 Task: Add Sprouts 100% Angus Grass-Fed Beef for Stew to the cart.
Action: Mouse moved to (20, 130)
Screenshot: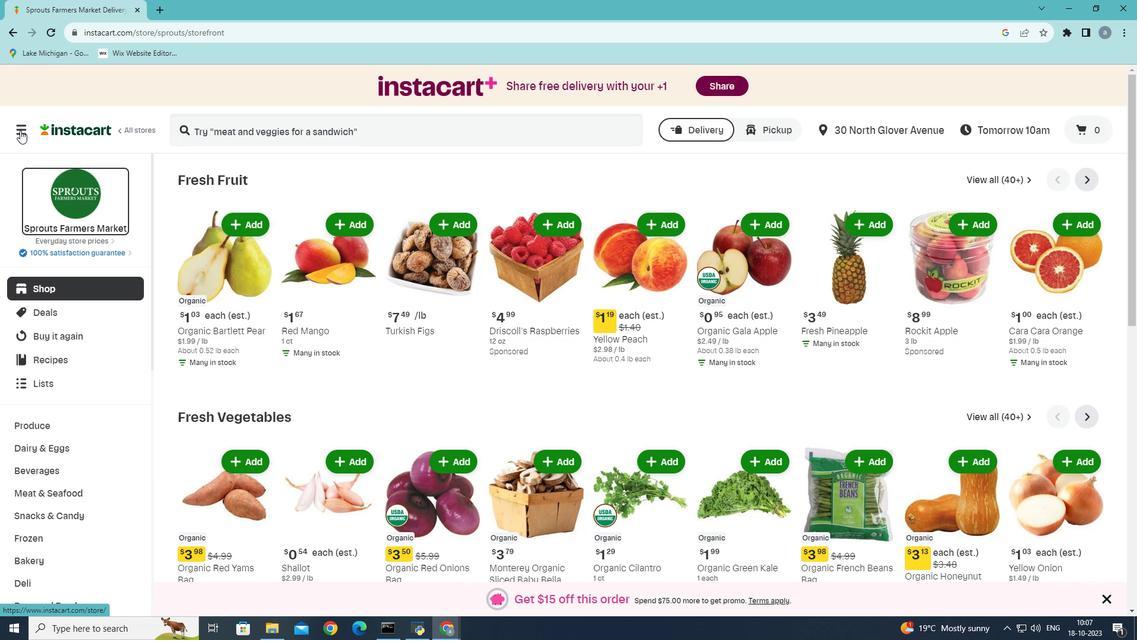 
Action: Mouse pressed left at (20, 130)
Screenshot: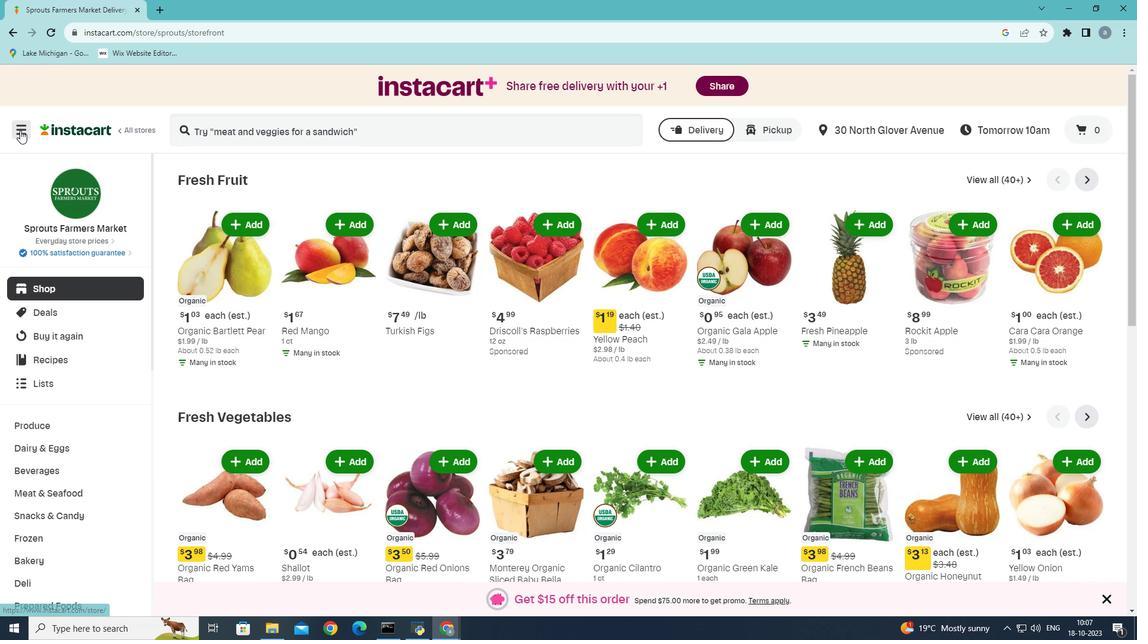 
Action: Mouse moved to (52, 343)
Screenshot: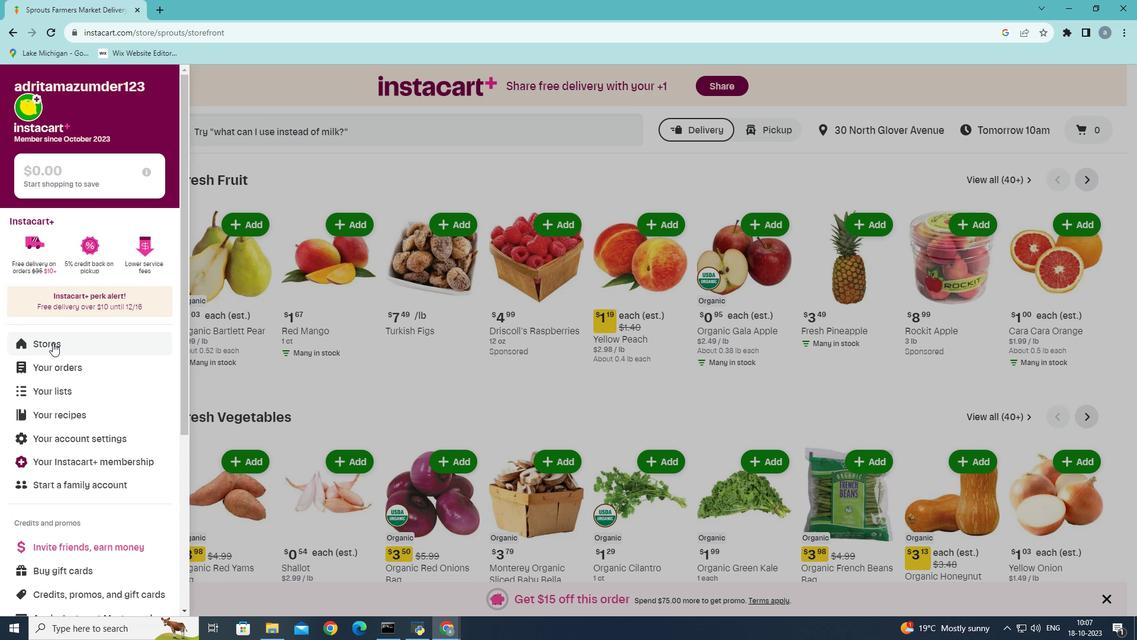 
Action: Mouse pressed left at (52, 343)
Screenshot: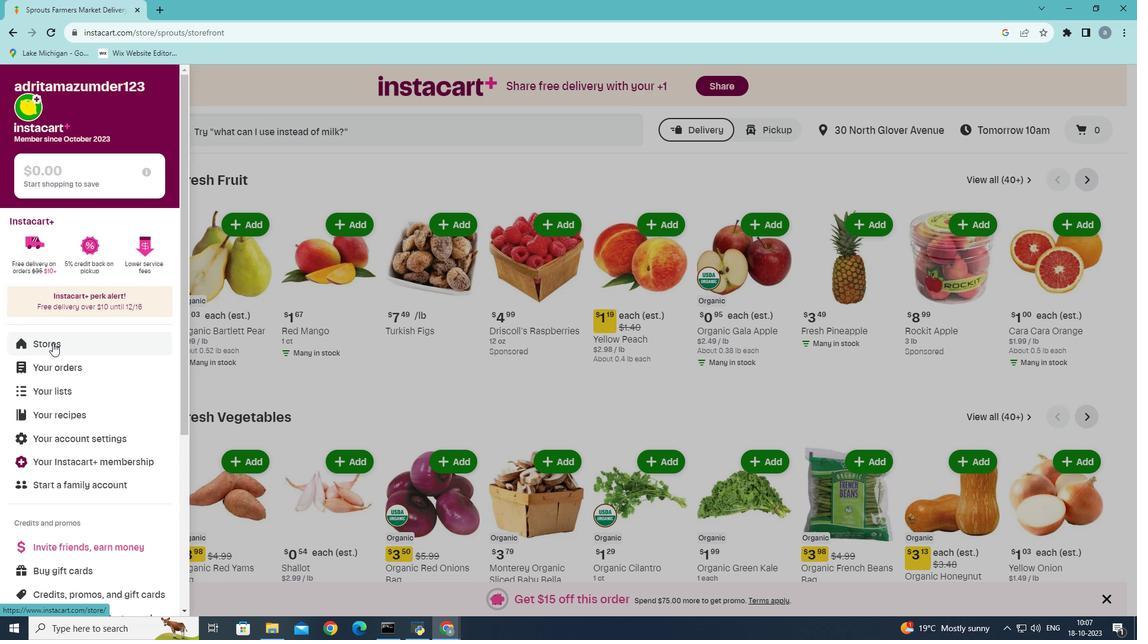
Action: Mouse moved to (281, 127)
Screenshot: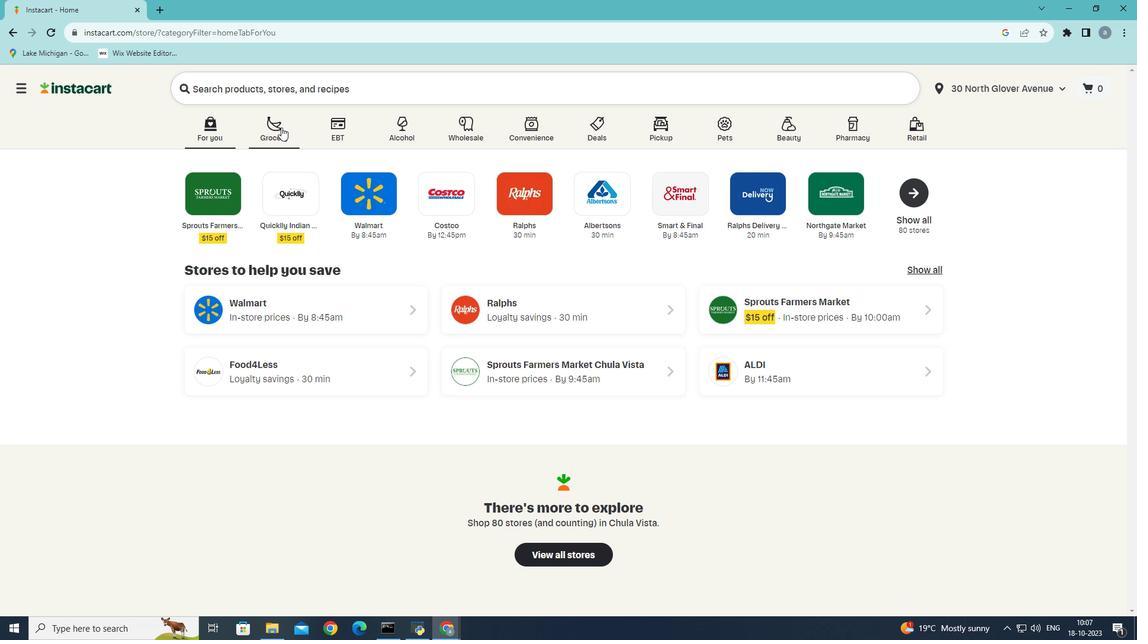 
Action: Mouse pressed left at (281, 127)
Screenshot: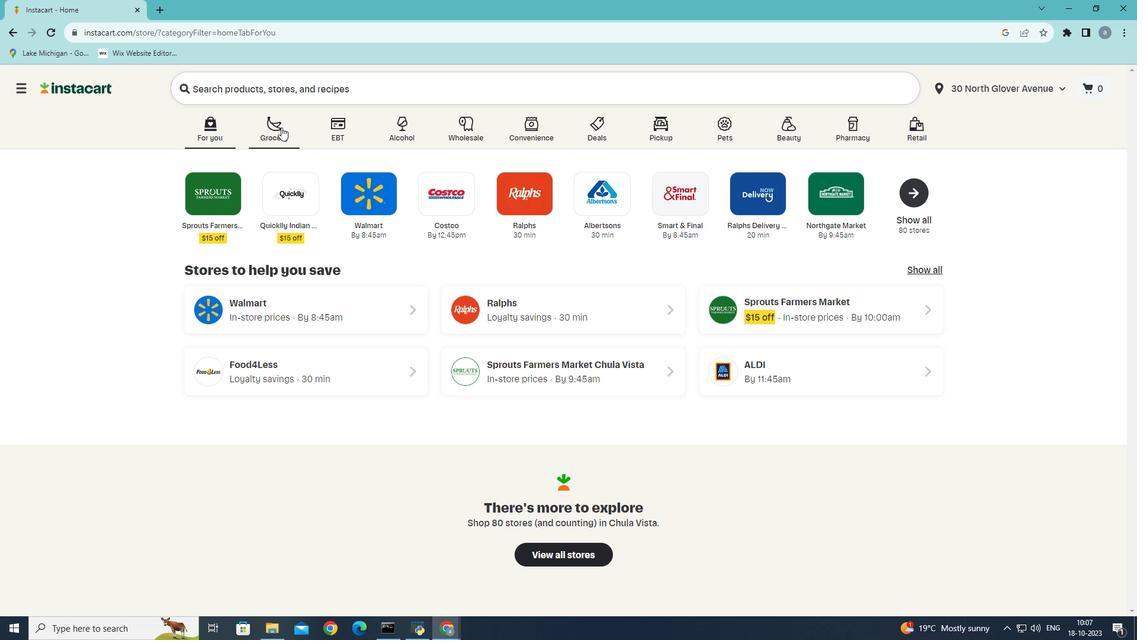 
Action: Mouse moved to (301, 346)
Screenshot: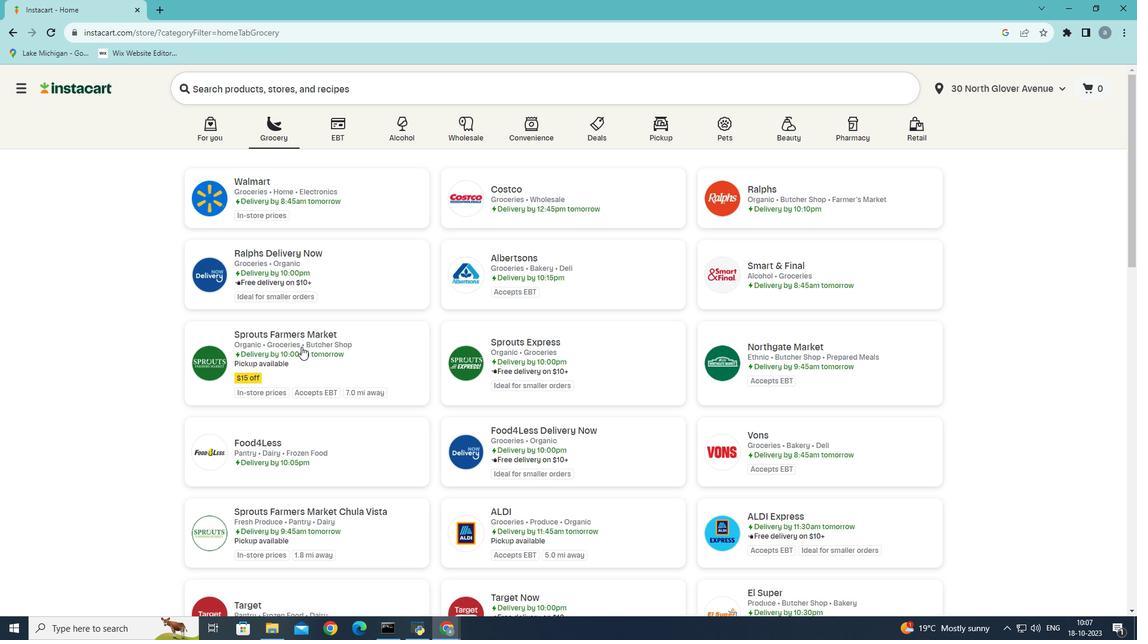 
Action: Mouse pressed left at (301, 346)
Screenshot: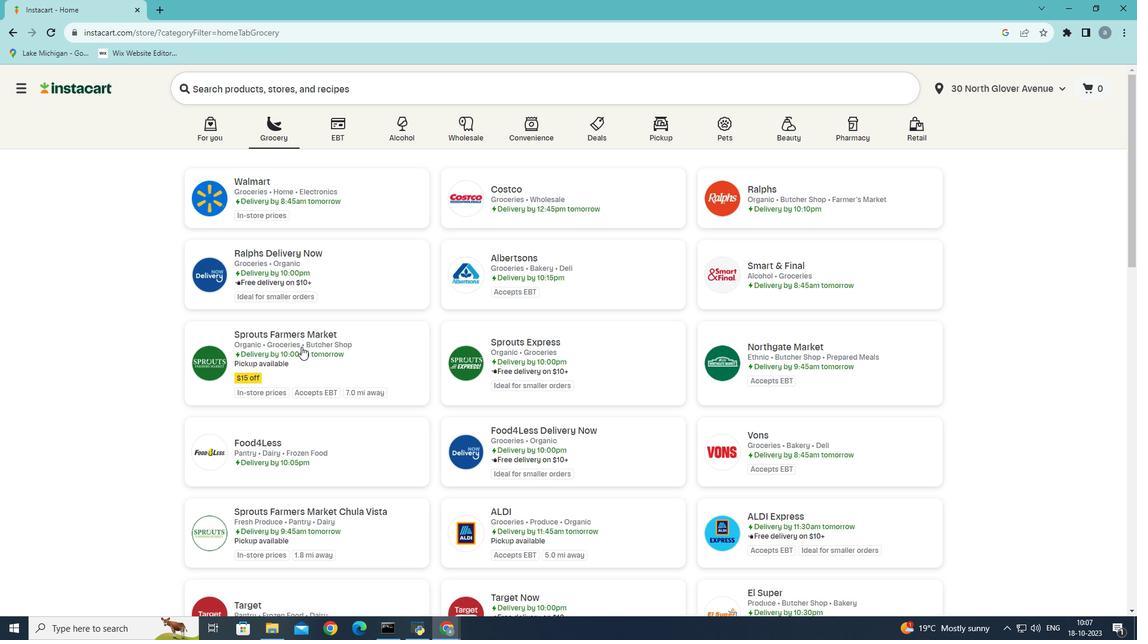 
Action: Mouse moved to (53, 492)
Screenshot: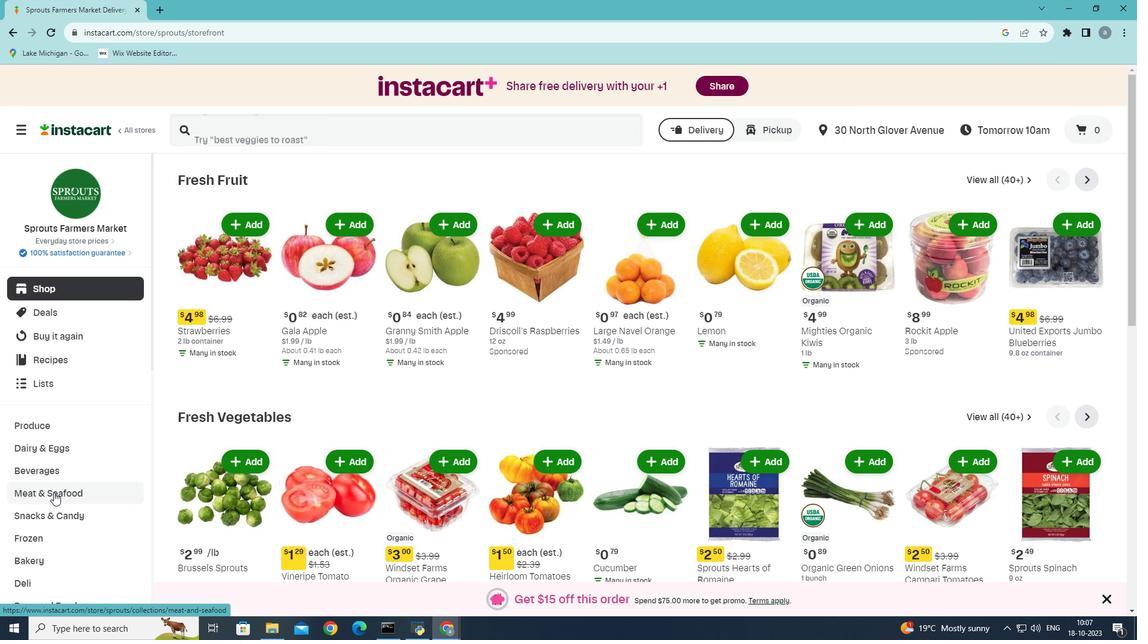 
Action: Mouse pressed left at (53, 492)
Screenshot: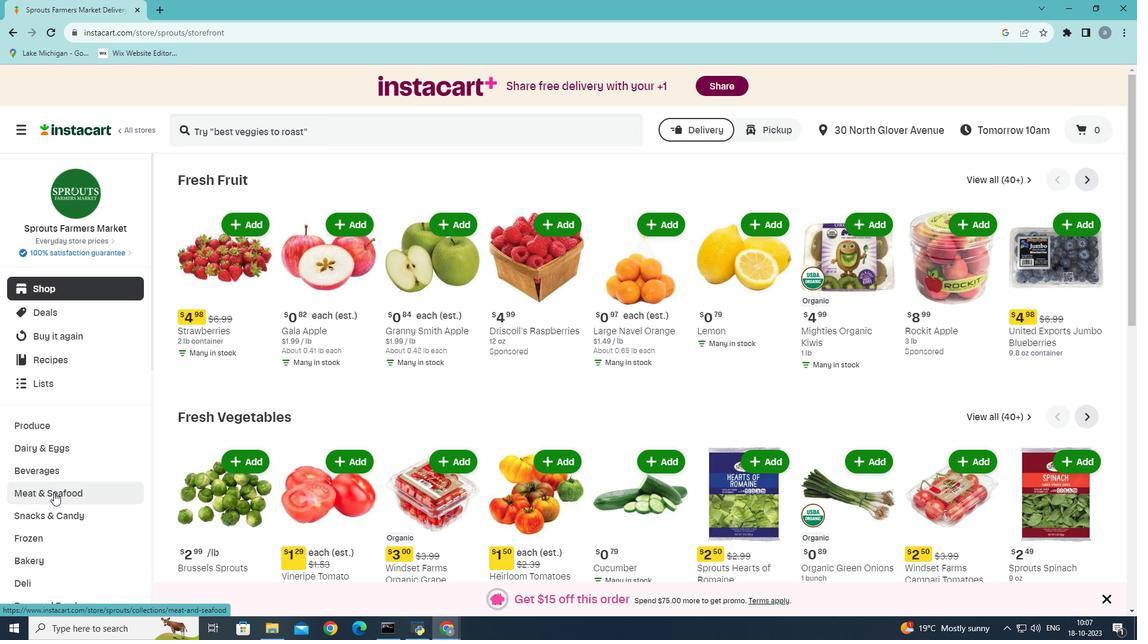 
Action: Mouse moved to (352, 209)
Screenshot: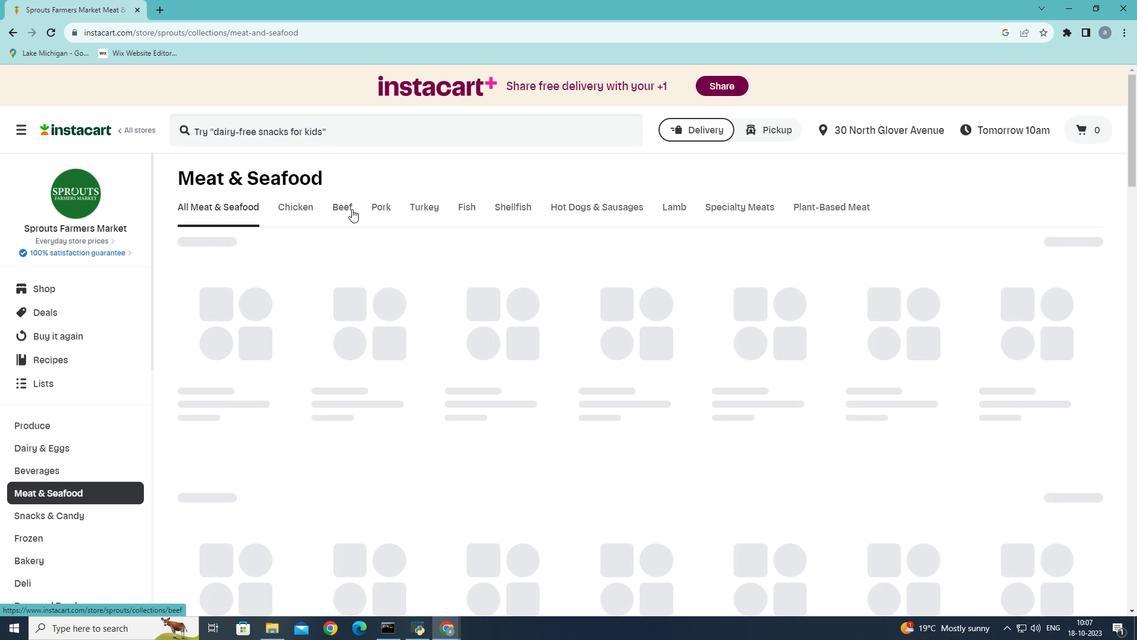 
Action: Mouse pressed left at (352, 209)
Screenshot: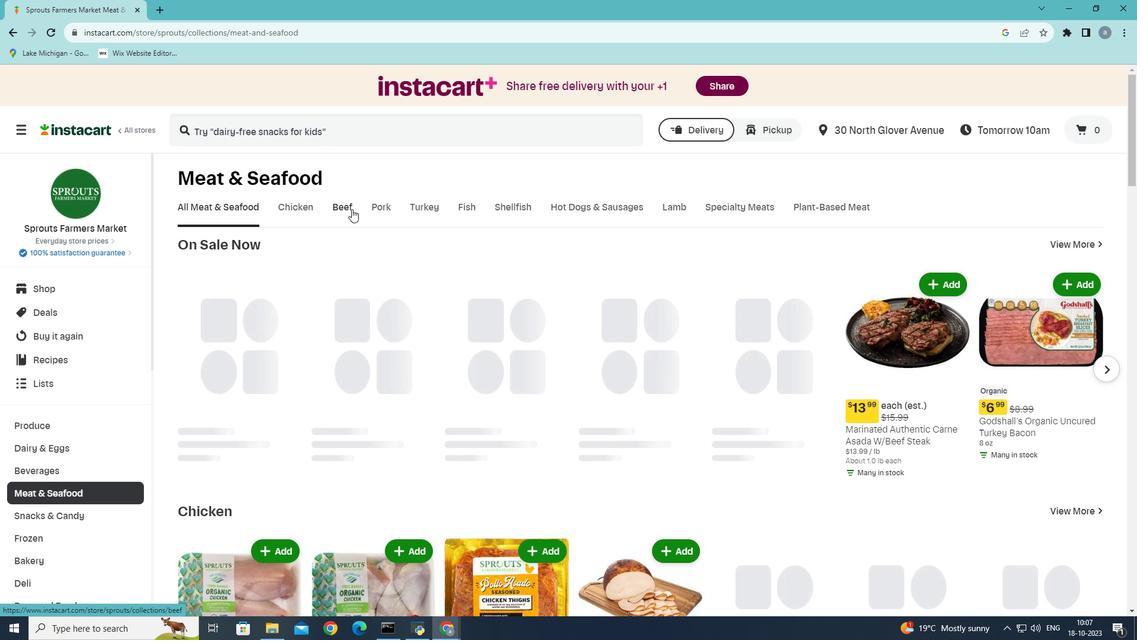 
Action: Mouse moved to (620, 253)
Screenshot: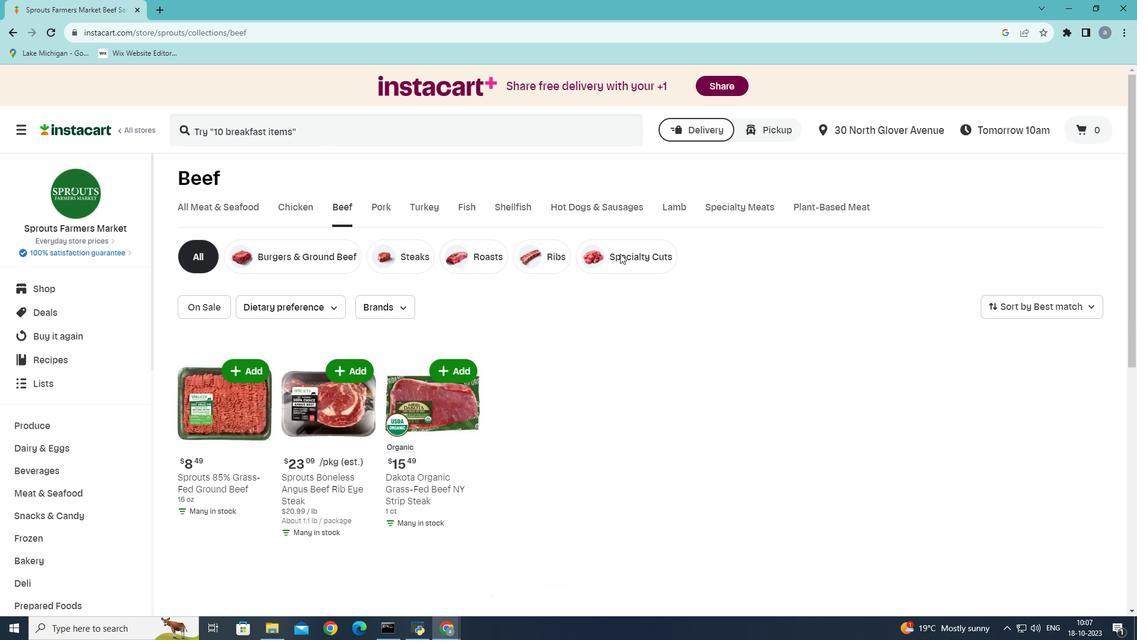 
Action: Mouse pressed left at (620, 253)
Screenshot: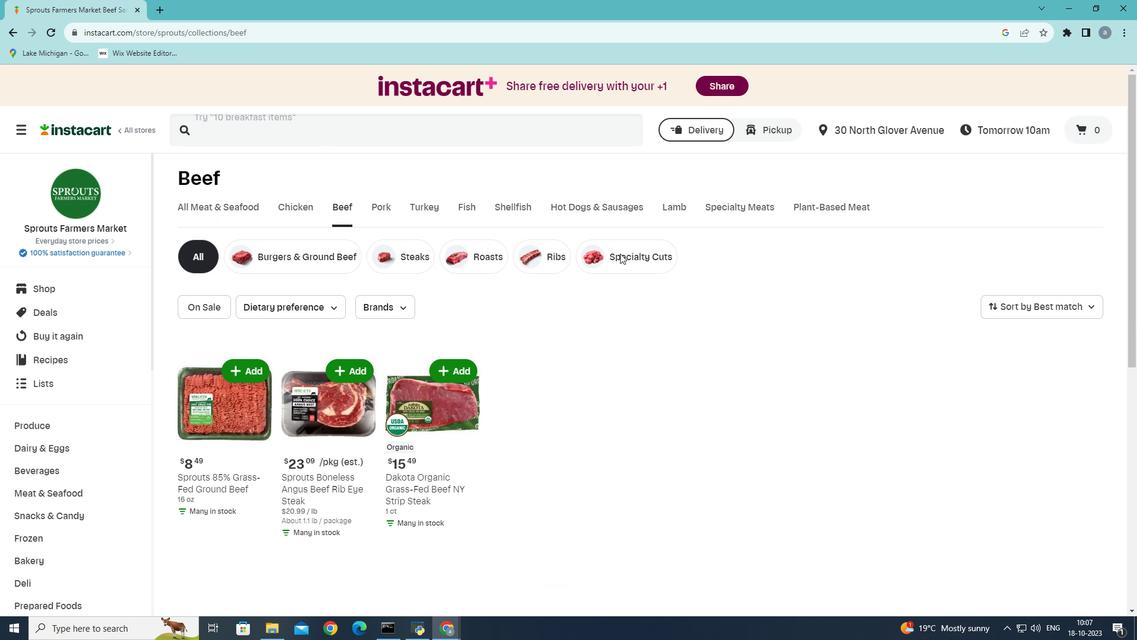 
Action: Mouse moved to (441, 372)
Screenshot: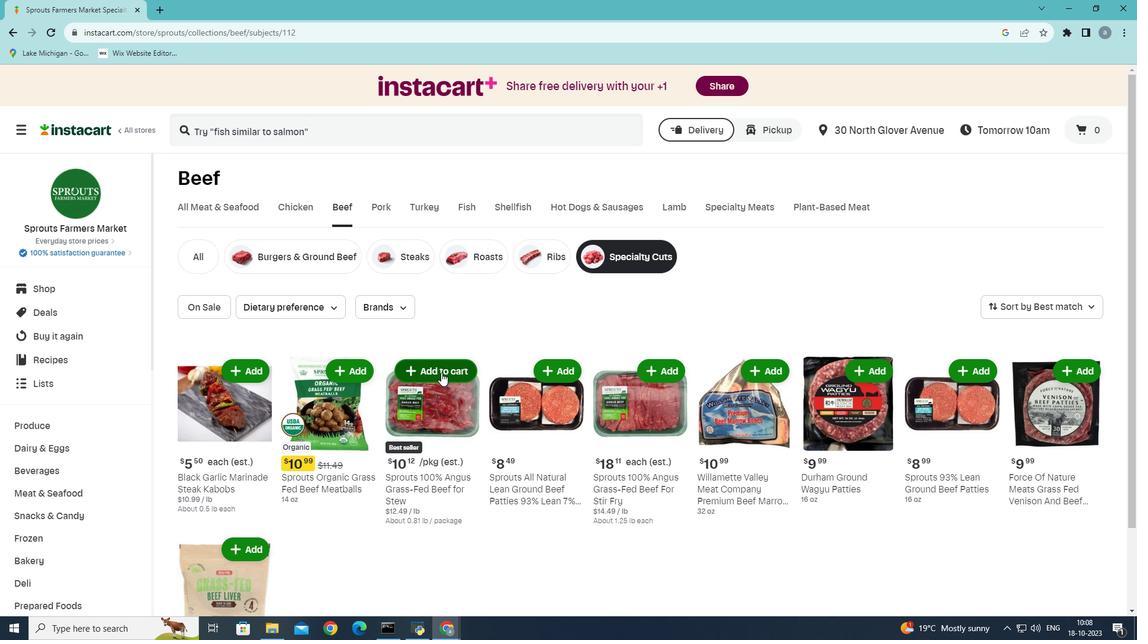 
Action: Mouse pressed left at (441, 372)
Screenshot: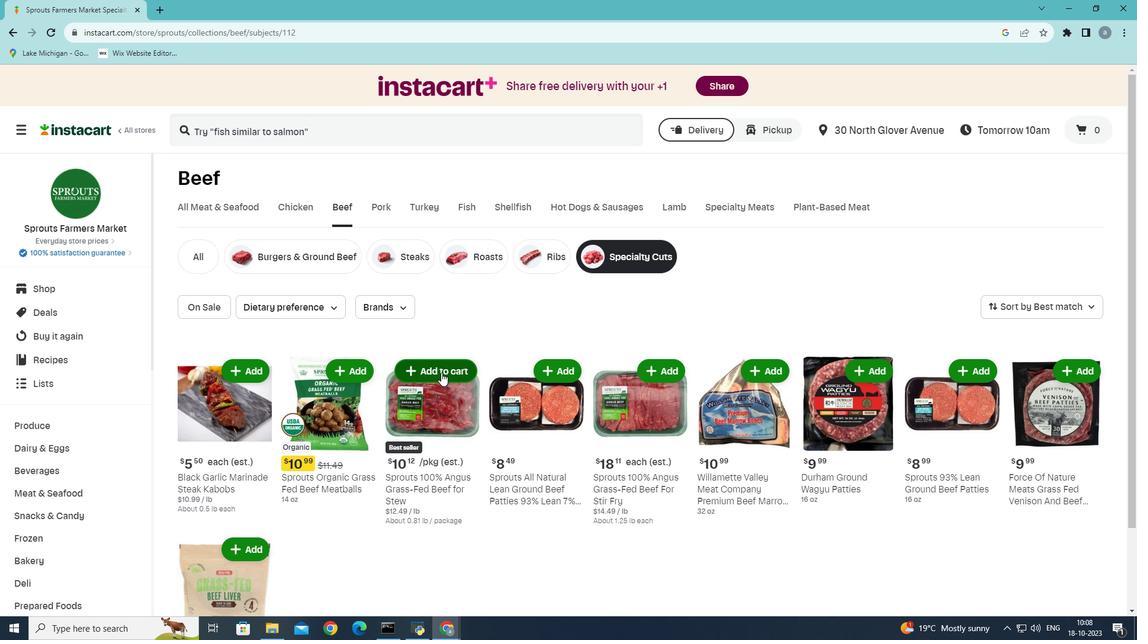 
Action: Mouse moved to (440, 373)
Screenshot: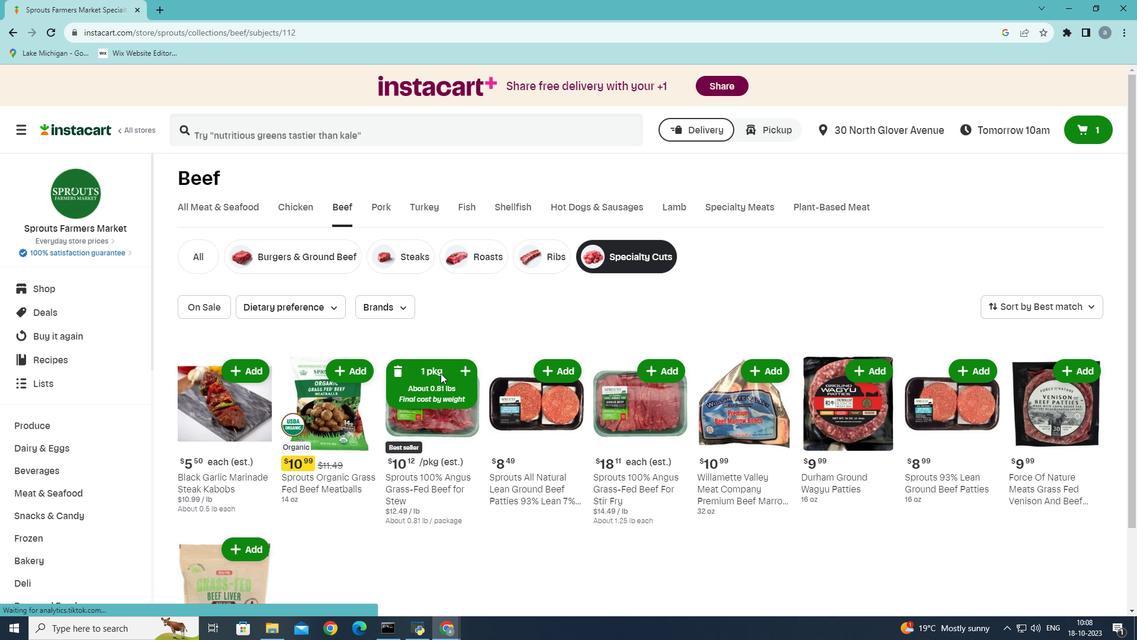 
